 Task: Add Aura Cacia Sage Essential Oil to the cart.
Action: Mouse moved to (894, 328)
Screenshot: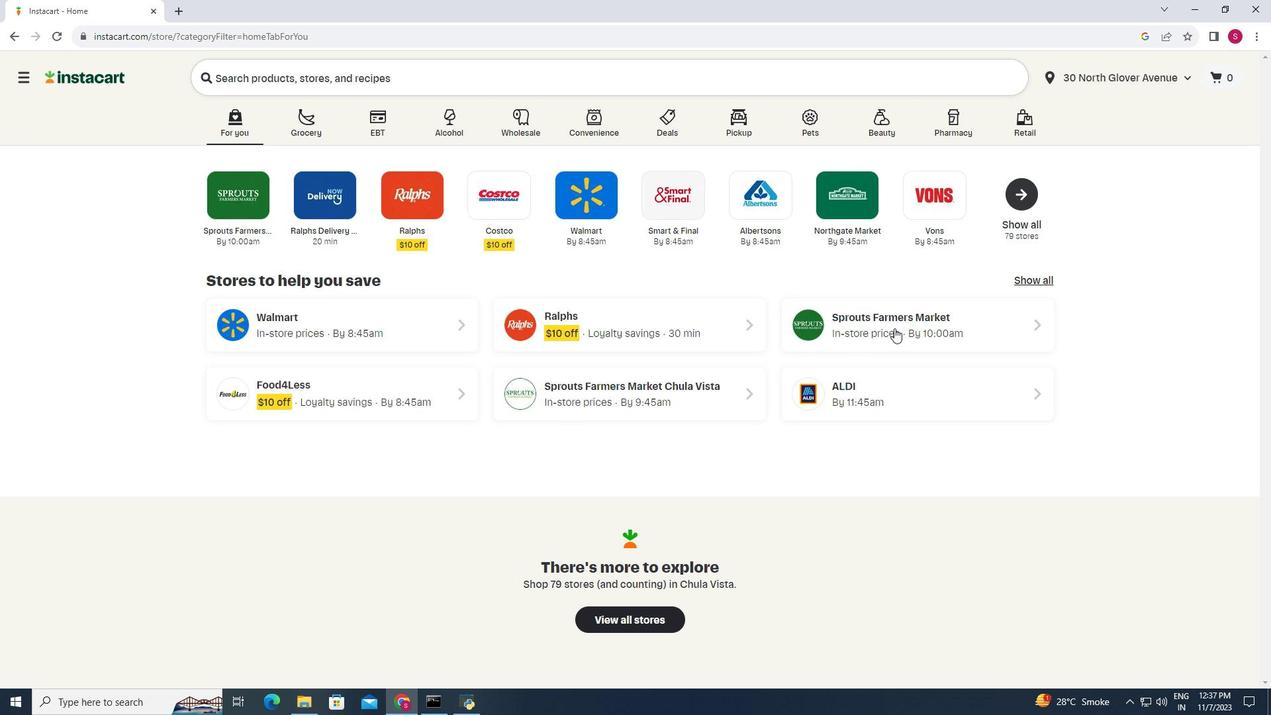 
Action: Mouse pressed left at (894, 328)
Screenshot: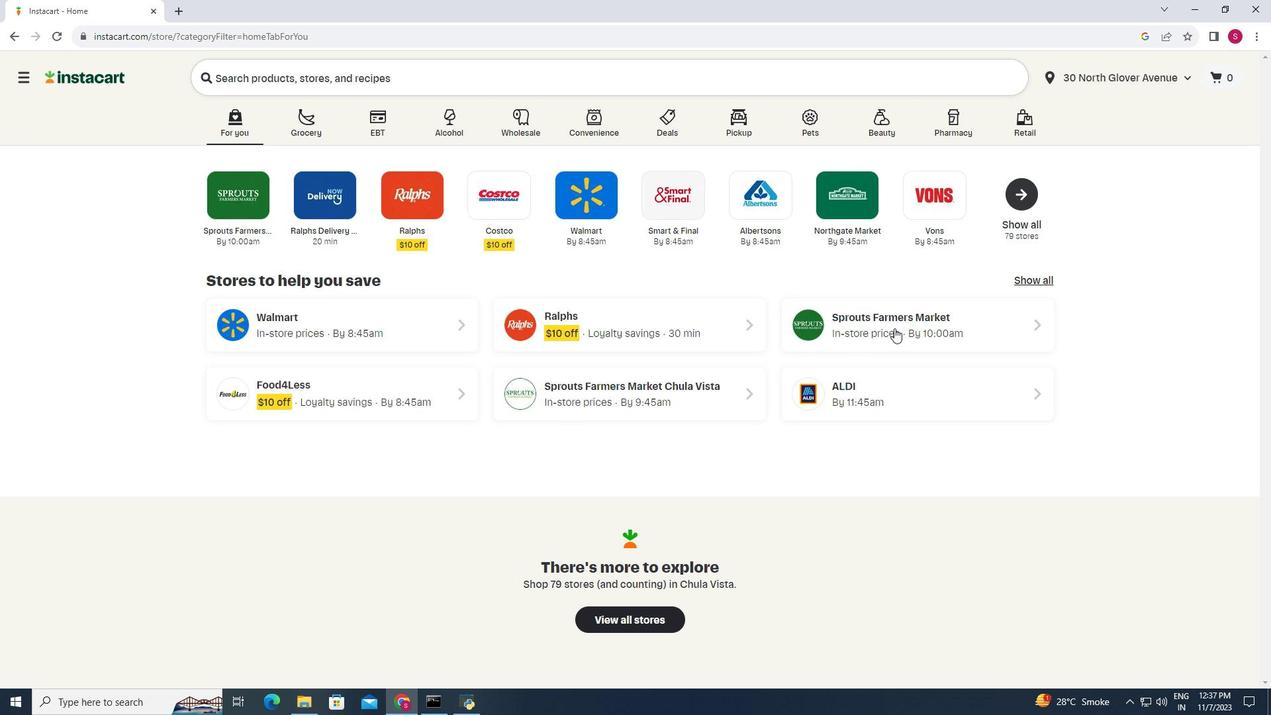 
Action: Mouse moved to (78, 452)
Screenshot: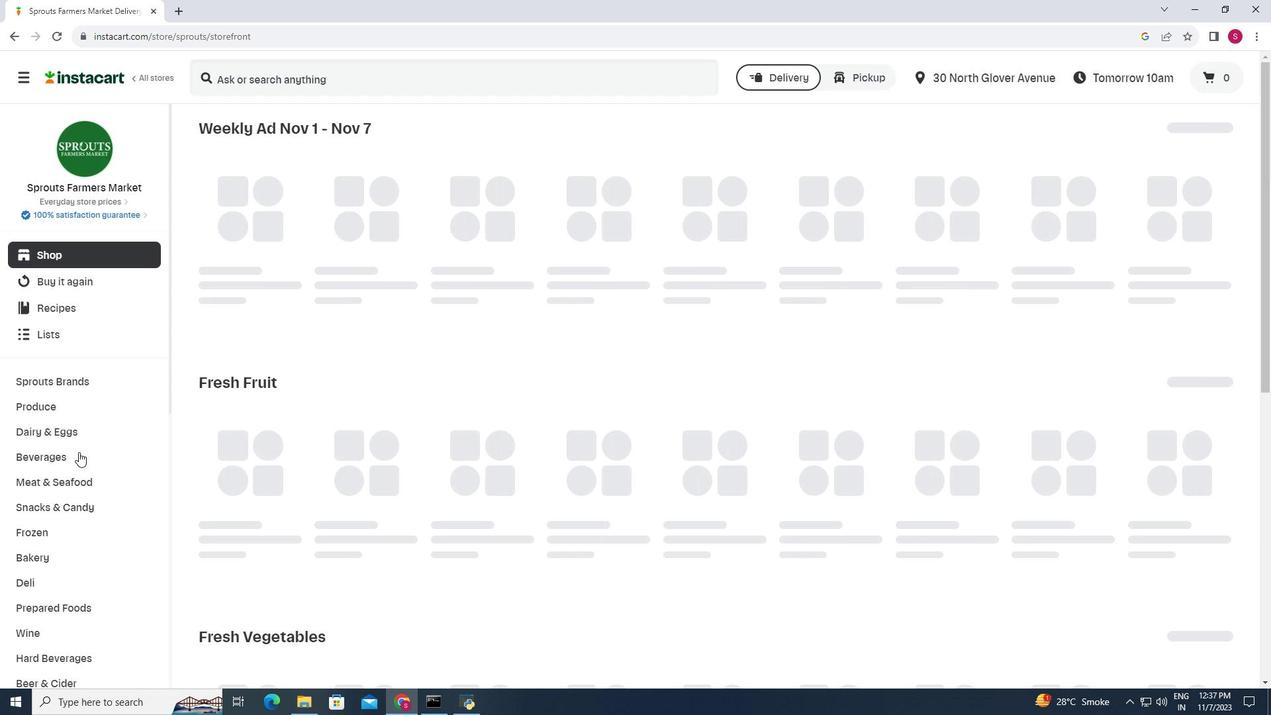 
Action: Mouse scrolled (78, 451) with delta (0, 0)
Screenshot: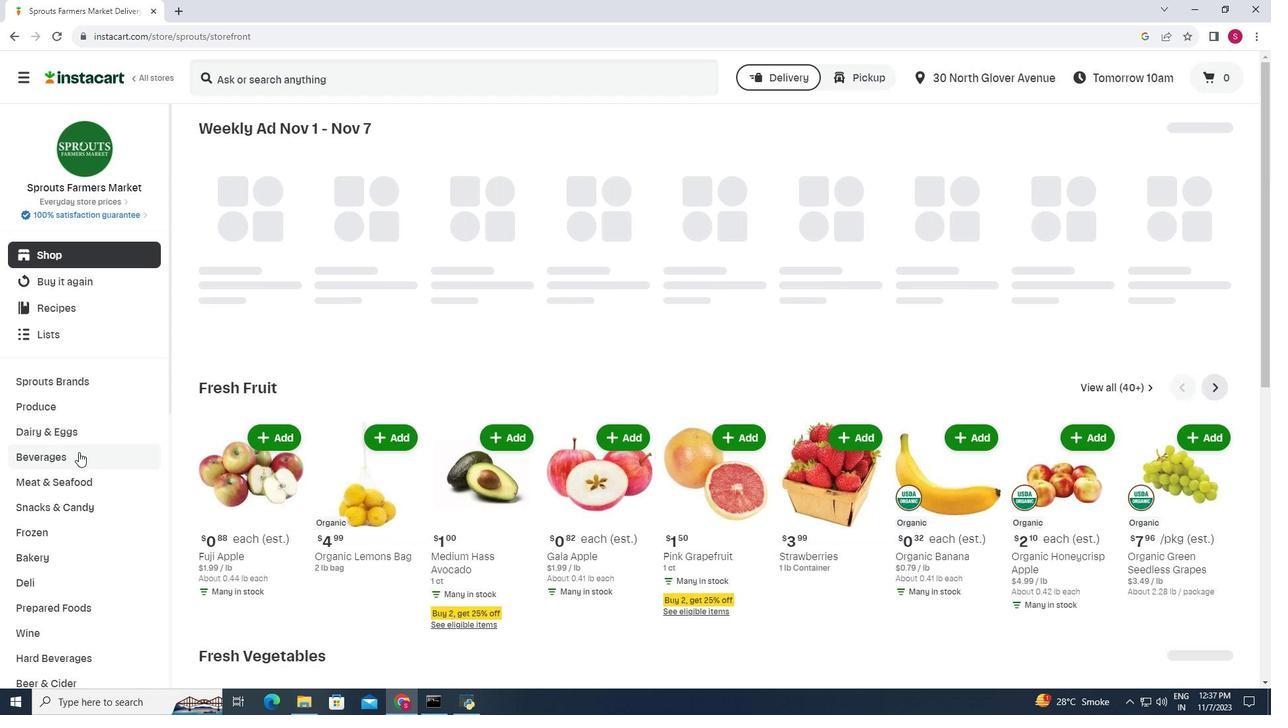 
Action: Mouse scrolled (78, 451) with delta (0, 0)
Screenshot: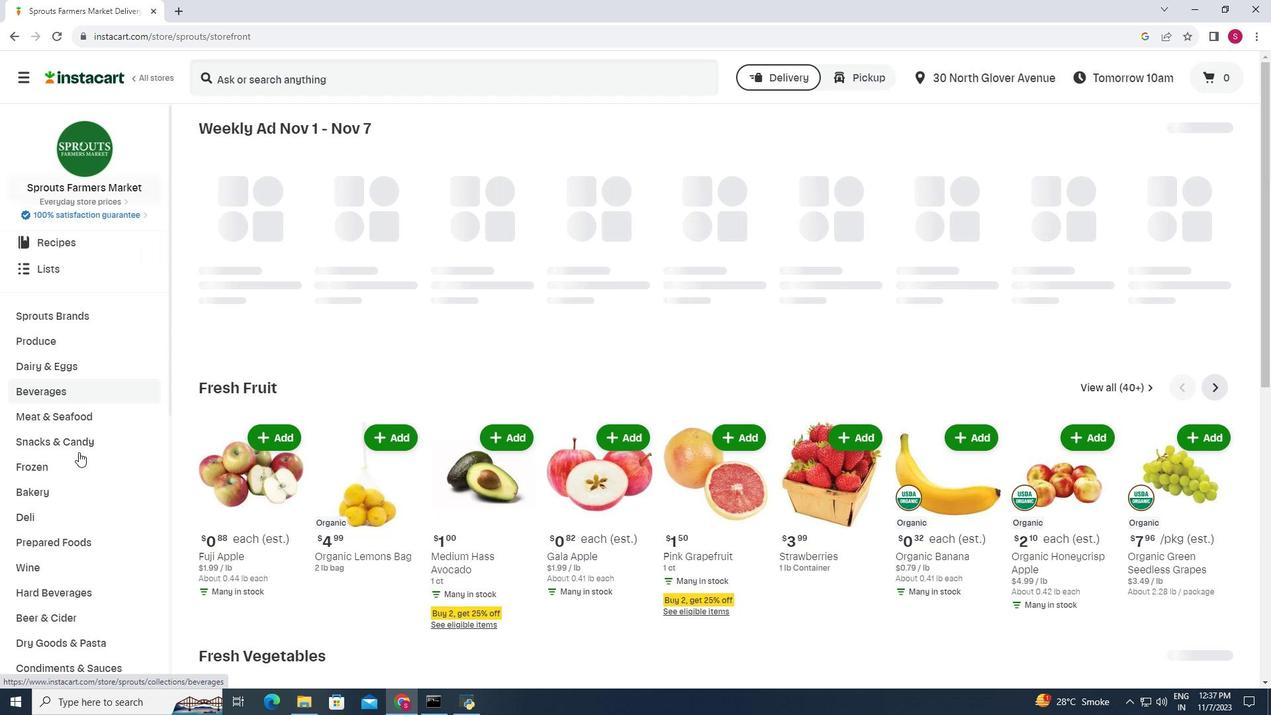 
Action: Mouse scrolled (78, 451) with delta (0, 0)
Screenshot: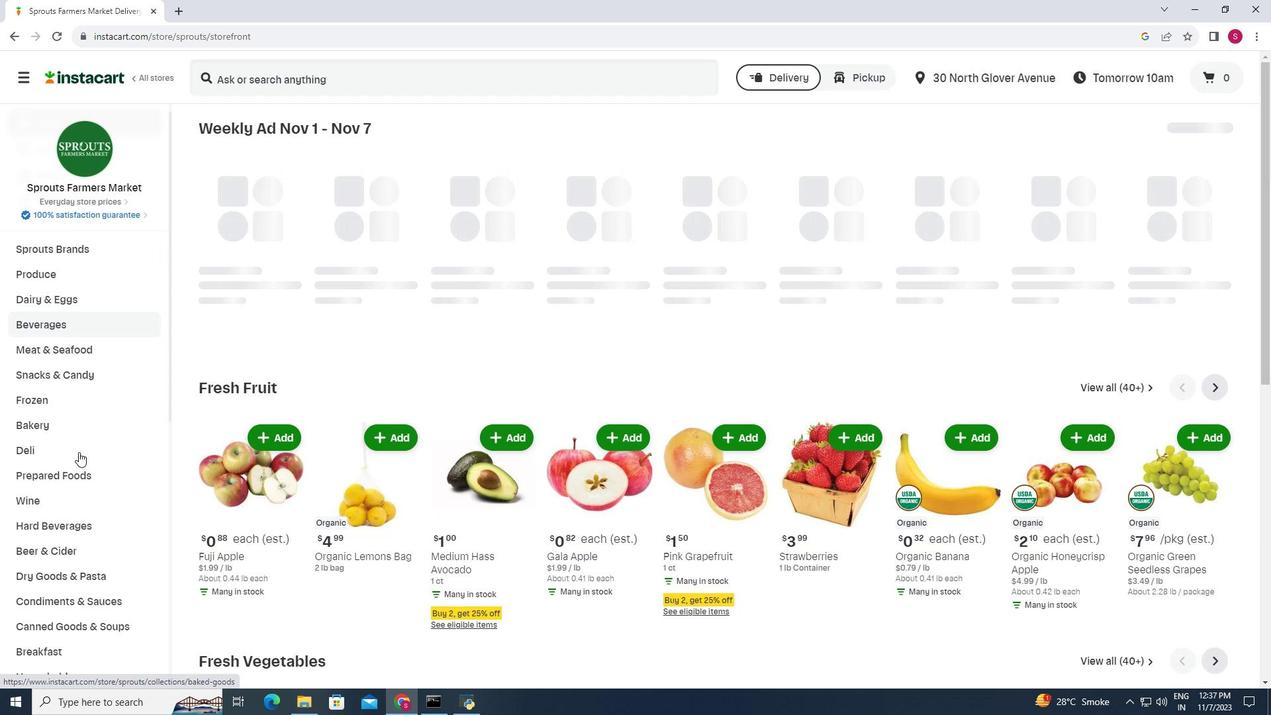 
Action: Mouse scrolled (78, 451) with delta (0, 0)
Screenshot: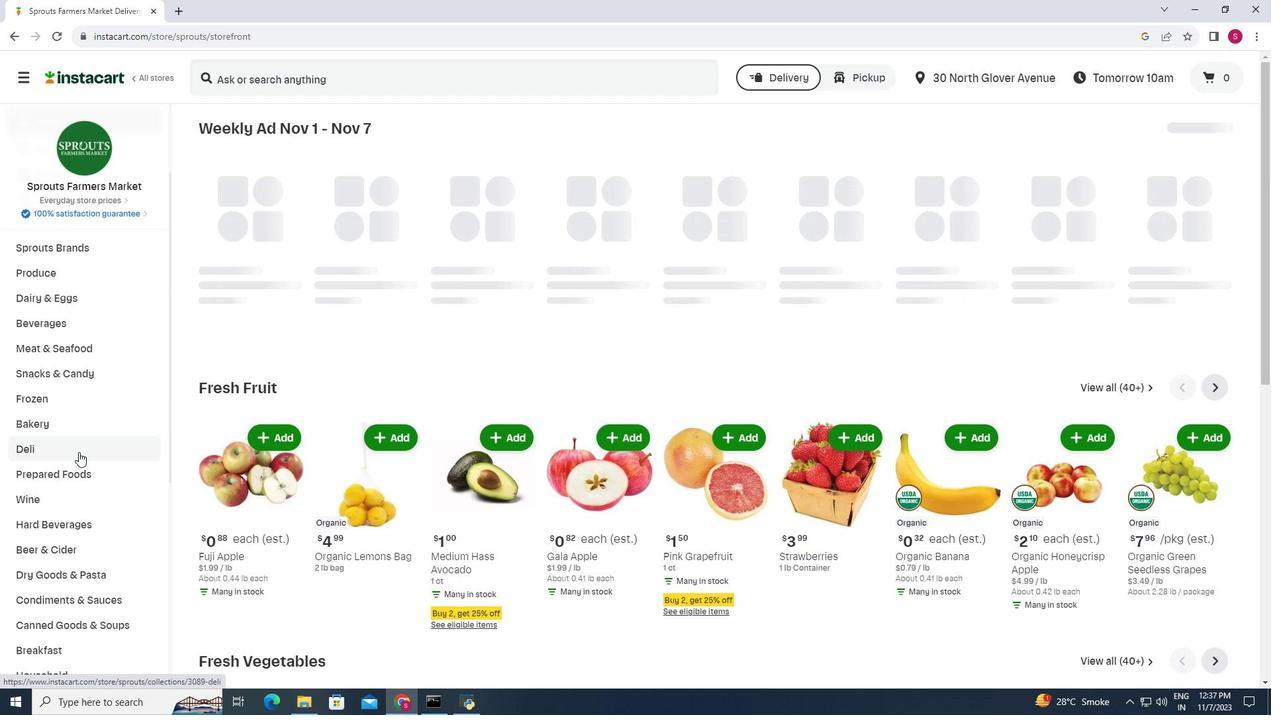 
Action: Mouse moved to (68, 610)
Screenshot: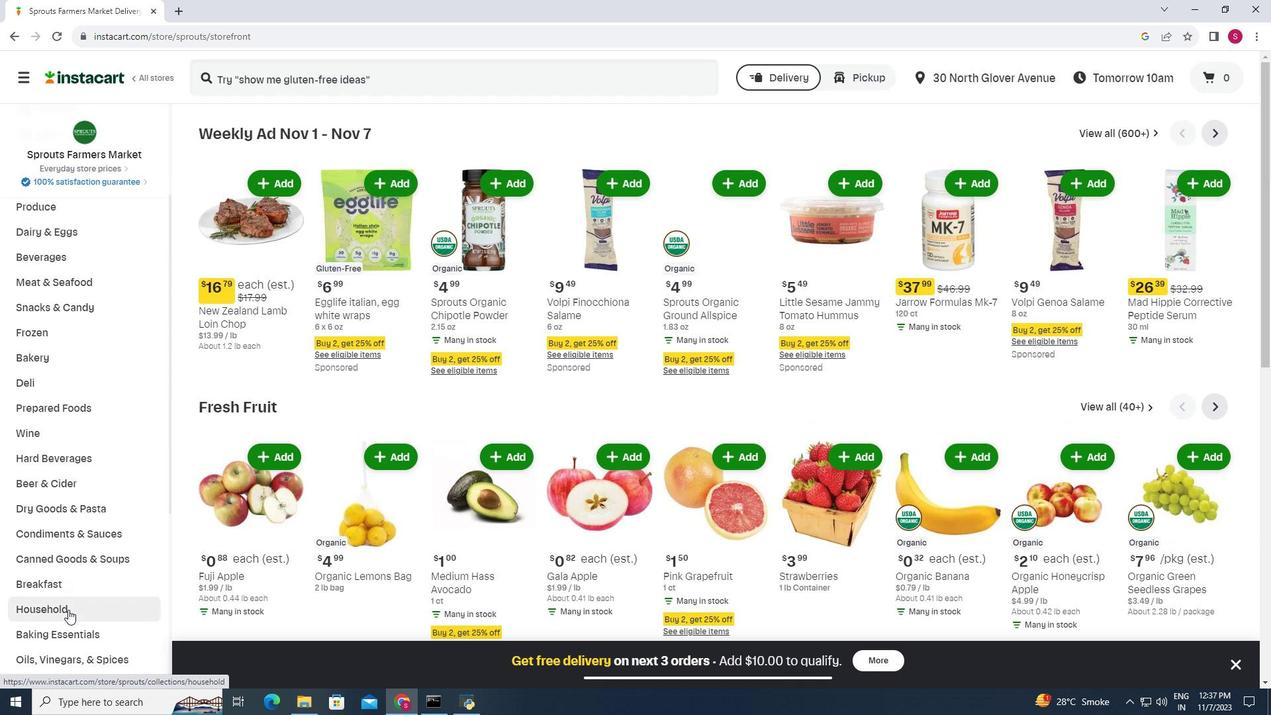 
Action: Mouse pressed left at (68, 610)
Screenshot: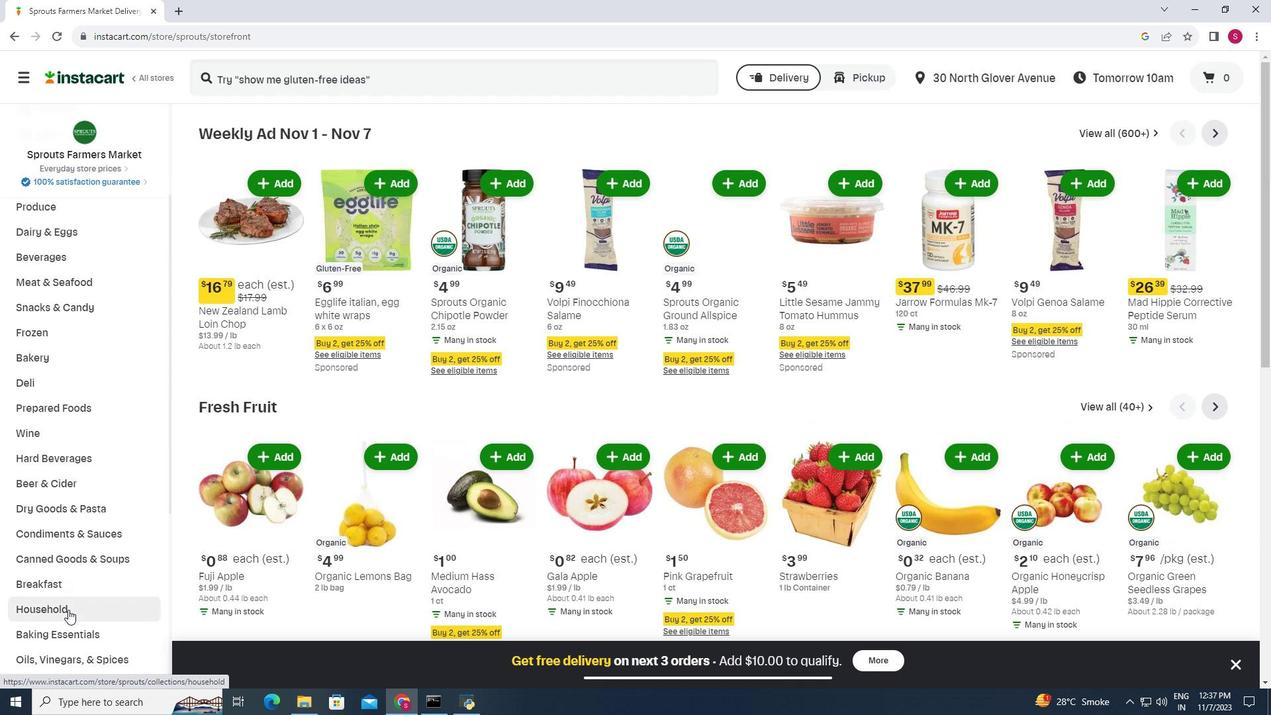 
Action: Mouse moved to (758, 167)
Screenshot: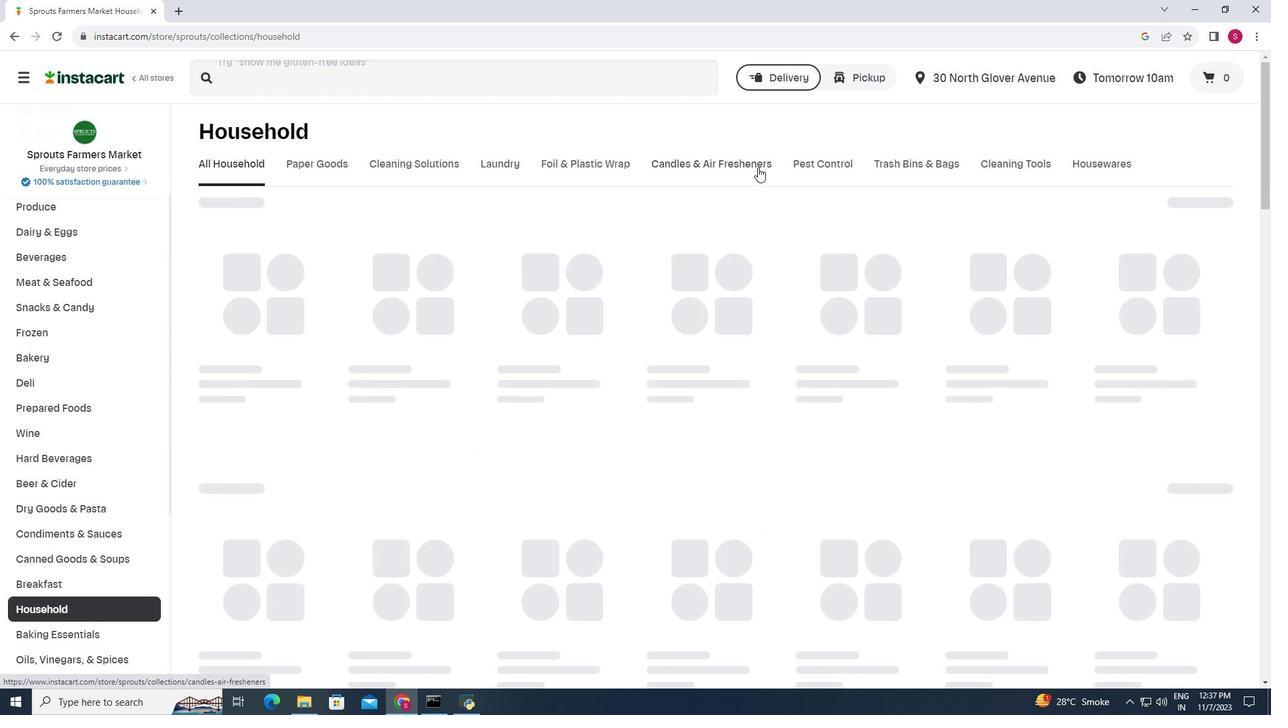 
Action: Mouse pressed left at (758, 167)
Screenshot: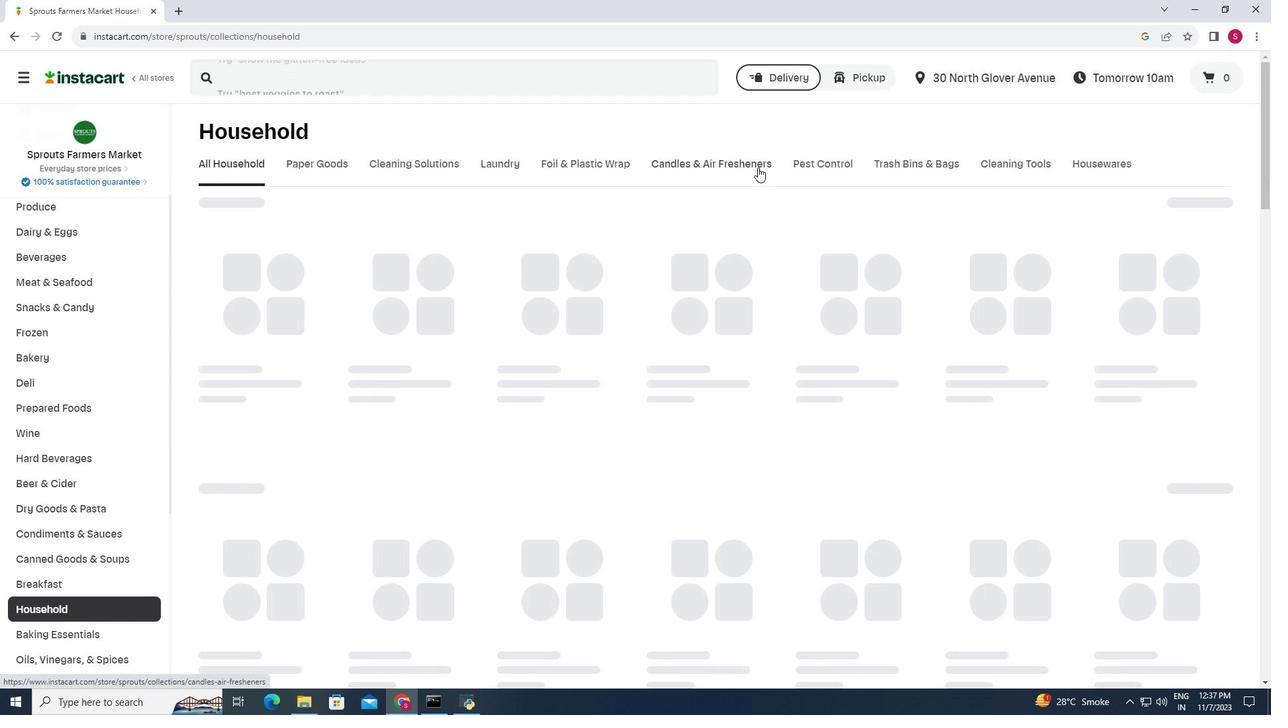 
Action: Mouse moved to (337, 80)
Screenshot: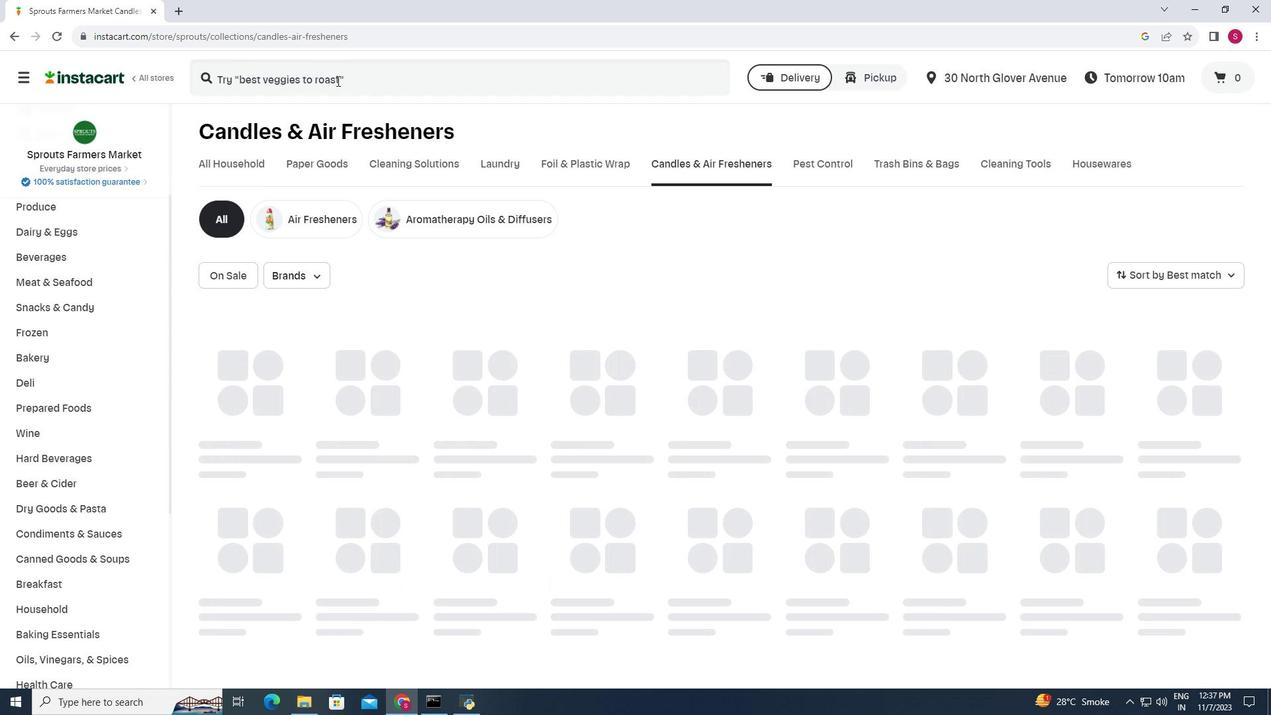
Action: Mouse pressed left at (337, 80)
Screenshot: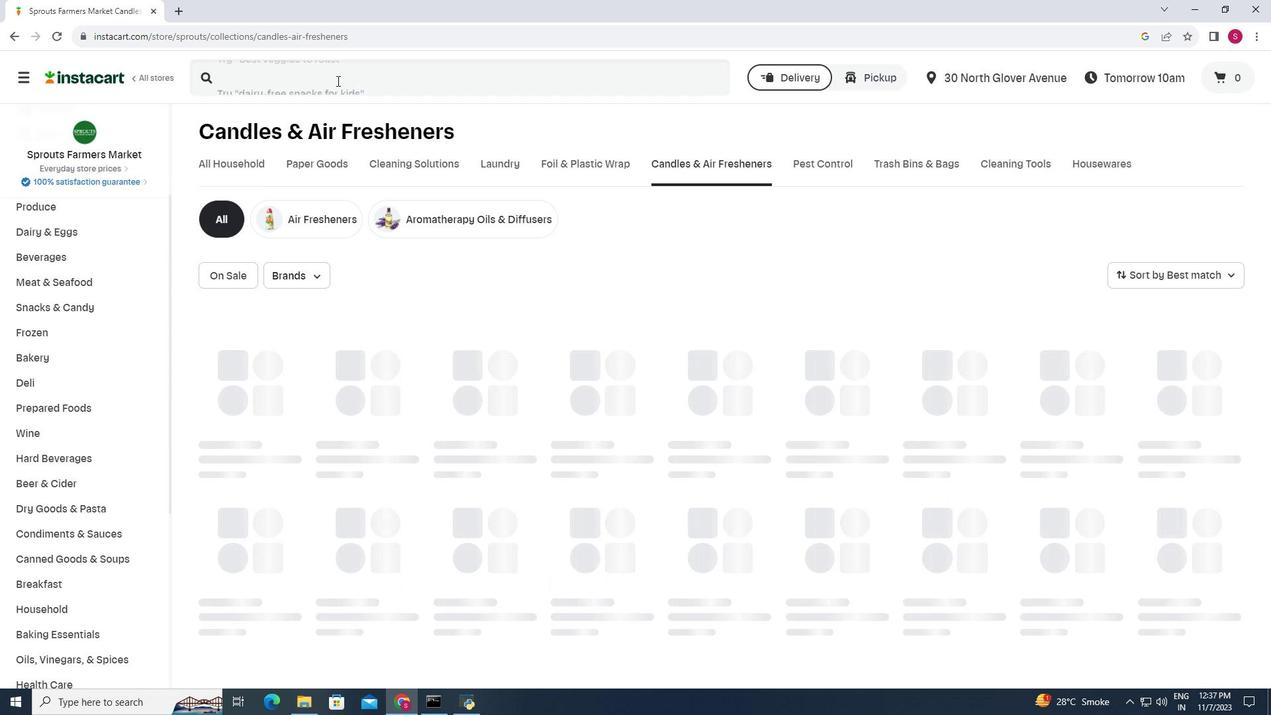 
Action: Key pressed <Key.shift>Aura<Key.space><Key.shift>Cacia<Key.space><Key.shift>Sage<Key.space><Key.shift>EW<Key.backspace>ssential<Key.space><Key.shift>Oil<Key.enter>
Screenshot: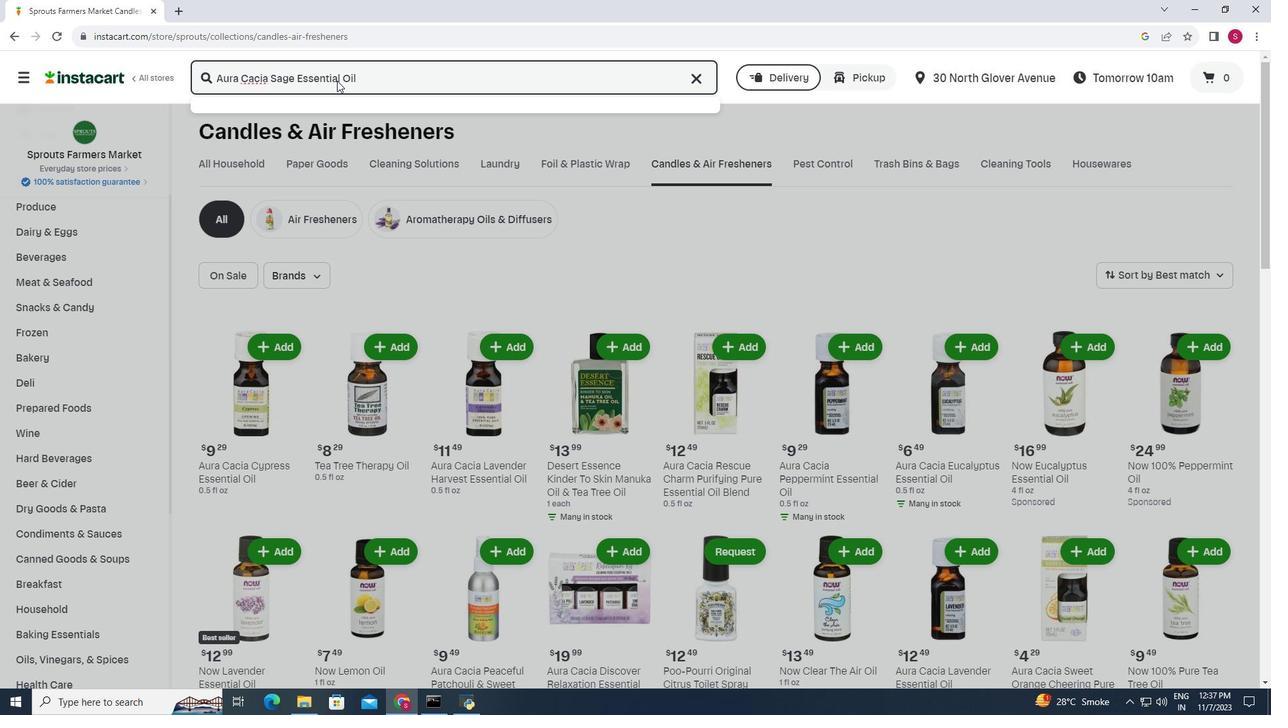 
Action: Mouse moved to (780, 177)
Screenshot: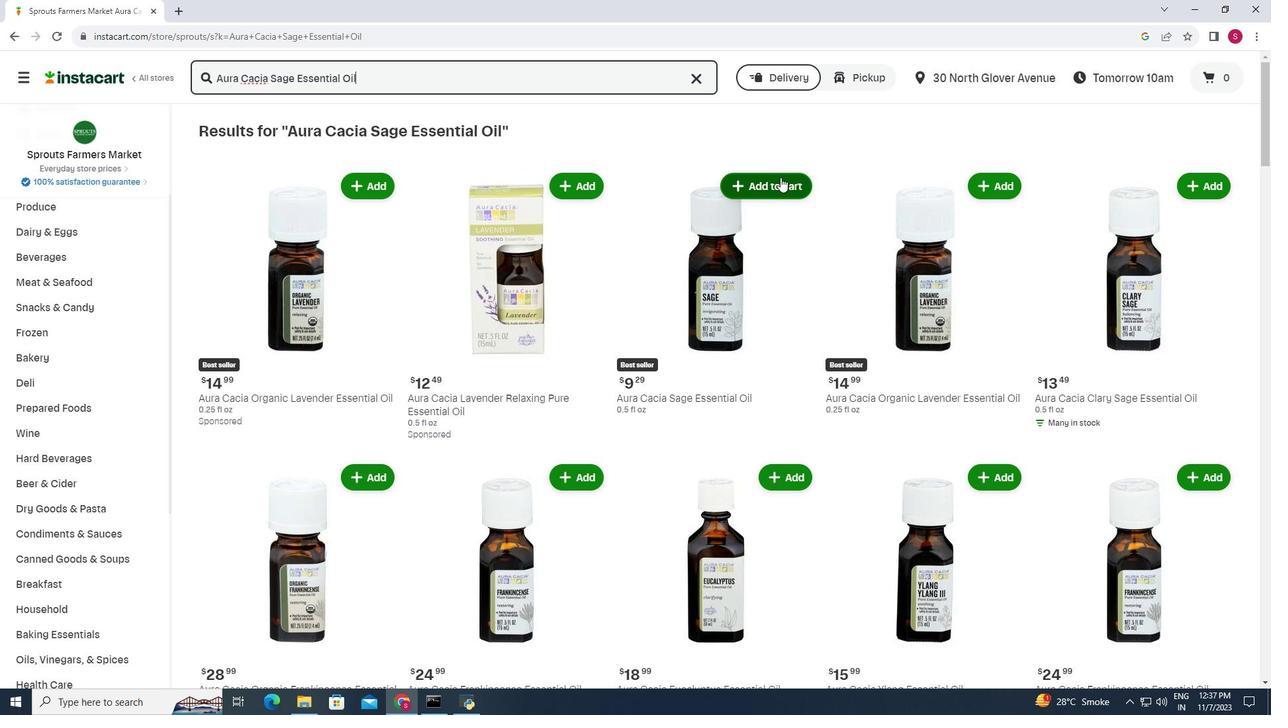 
Action: Mouse pressed left at (780, 177)
Screenshot: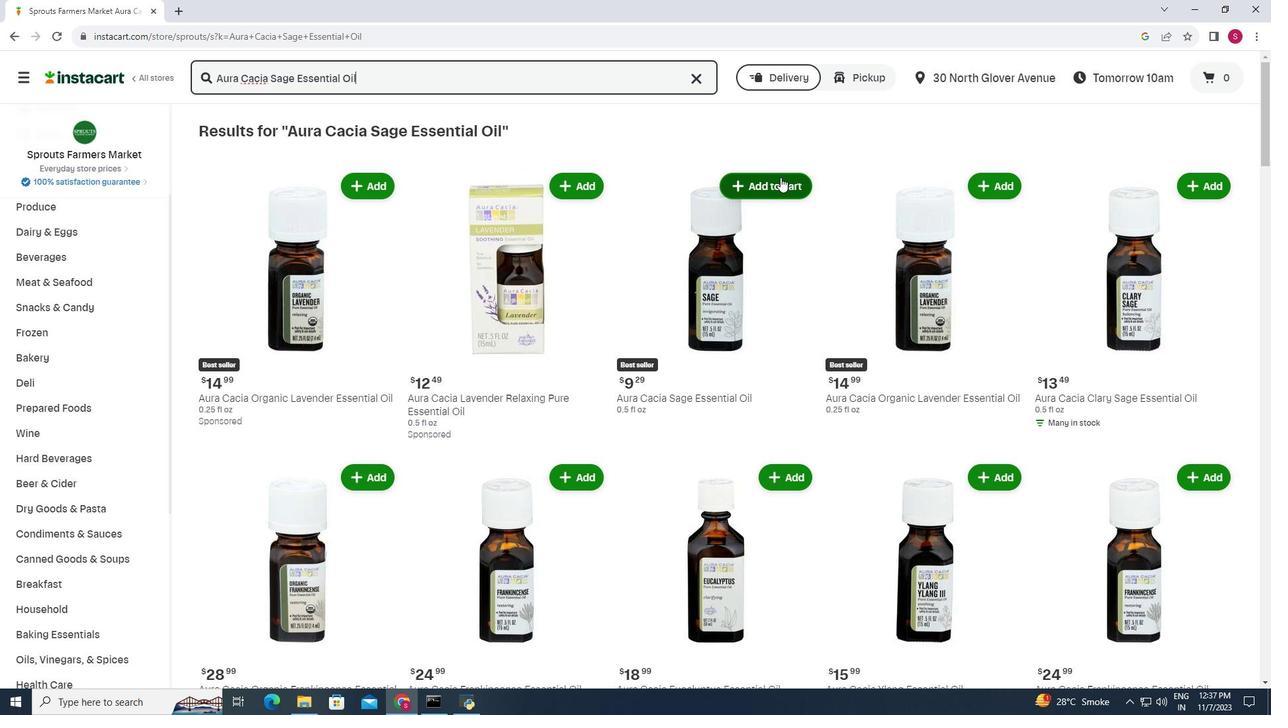 
Action: Mouse moved to (789, 142)
Screenshot: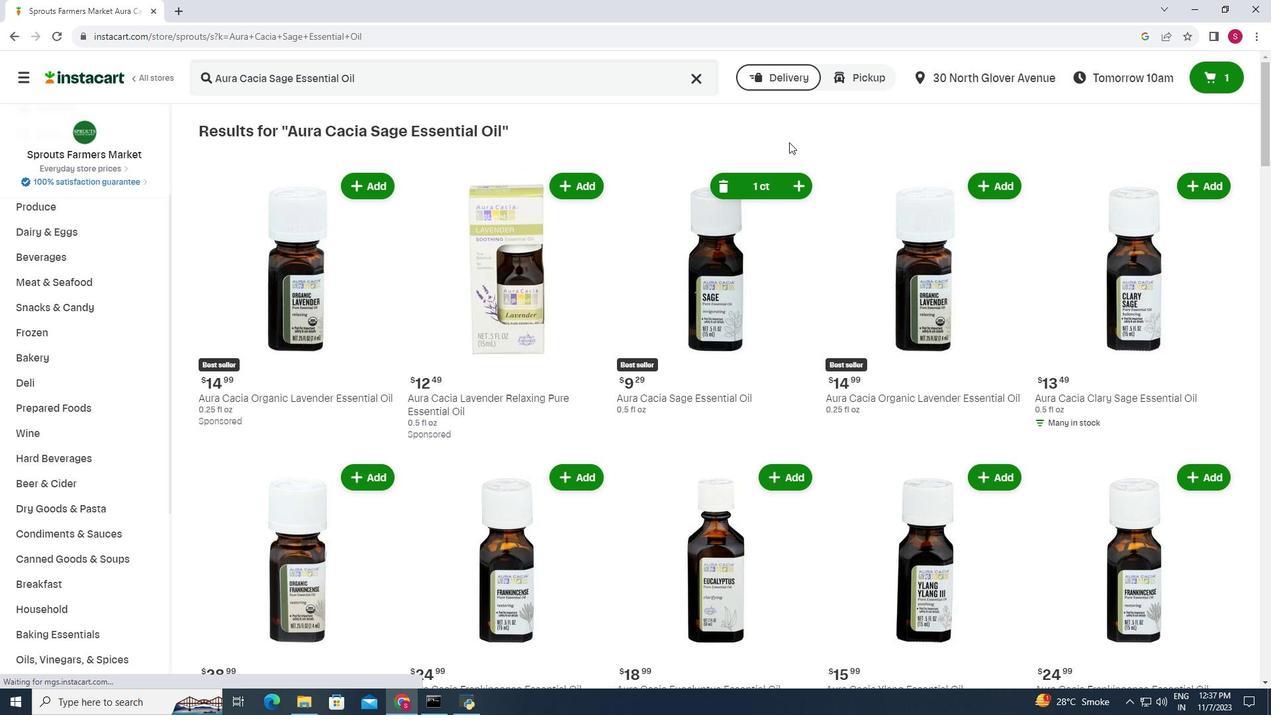 
